 Task: Search for an email from 'shivani.mehra@softage.net' with the subject 'Regarding Last Meeting'.
Action: Mouse moved to (387, 9)
Screenshot: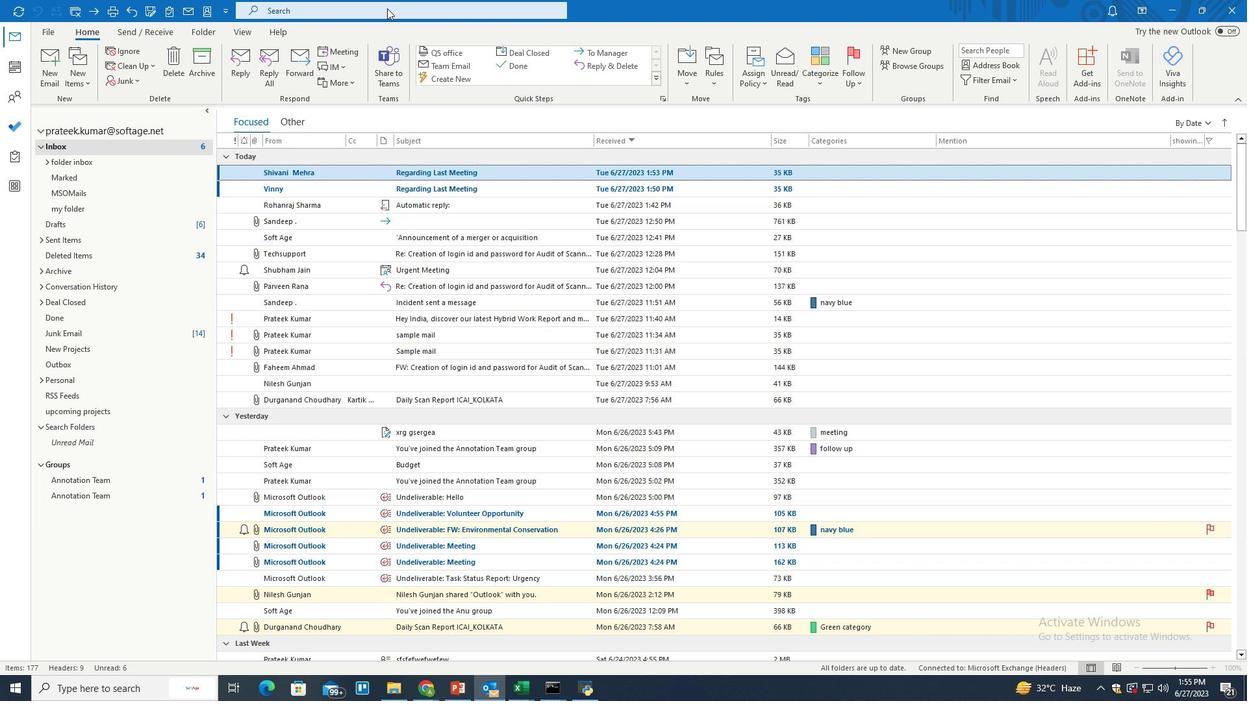 
Action: Mouse pressed left at (387, 9)
Screenshot: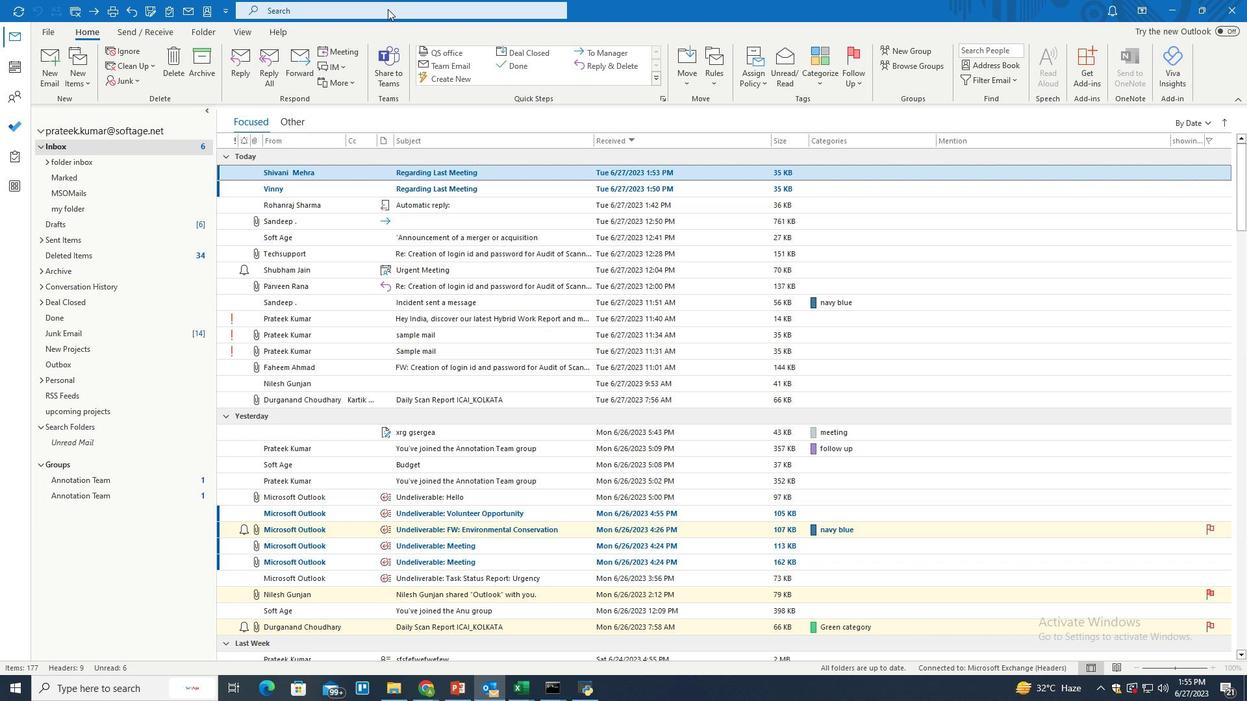 
Action: Mouse moved to (613, 9)
Screenshot: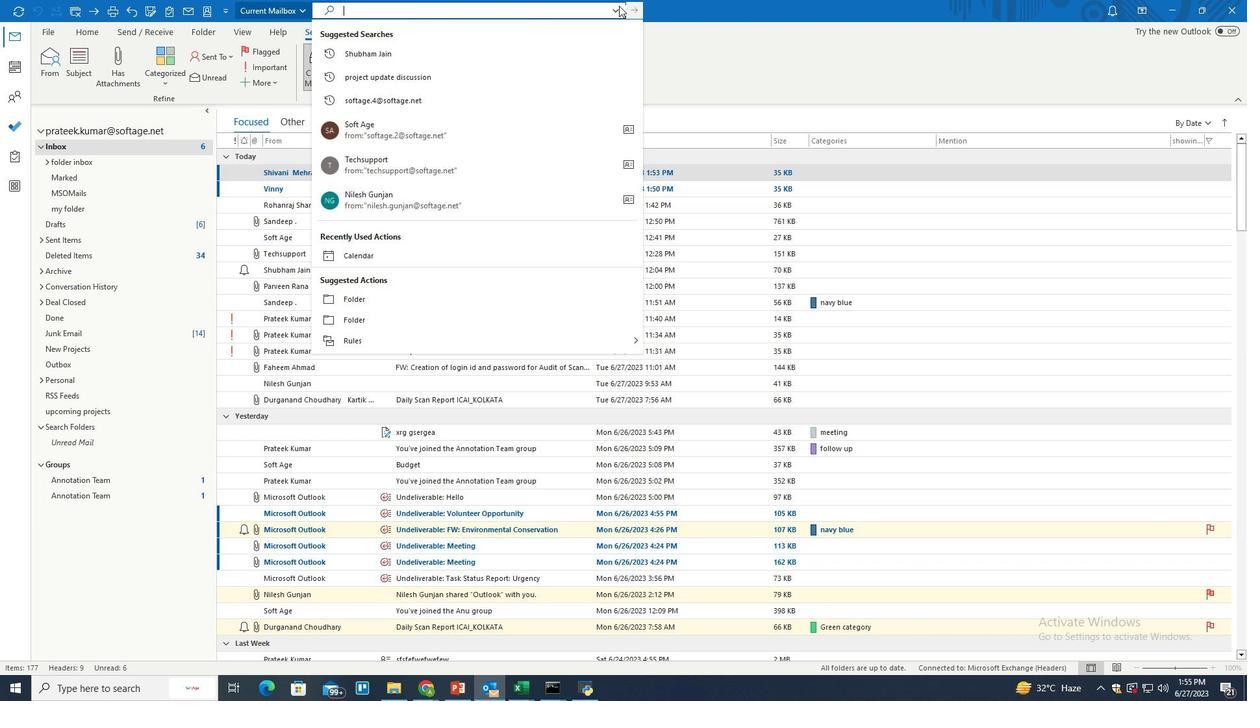 
Action: Mouse pressed left at (613, 9)
Screenshot: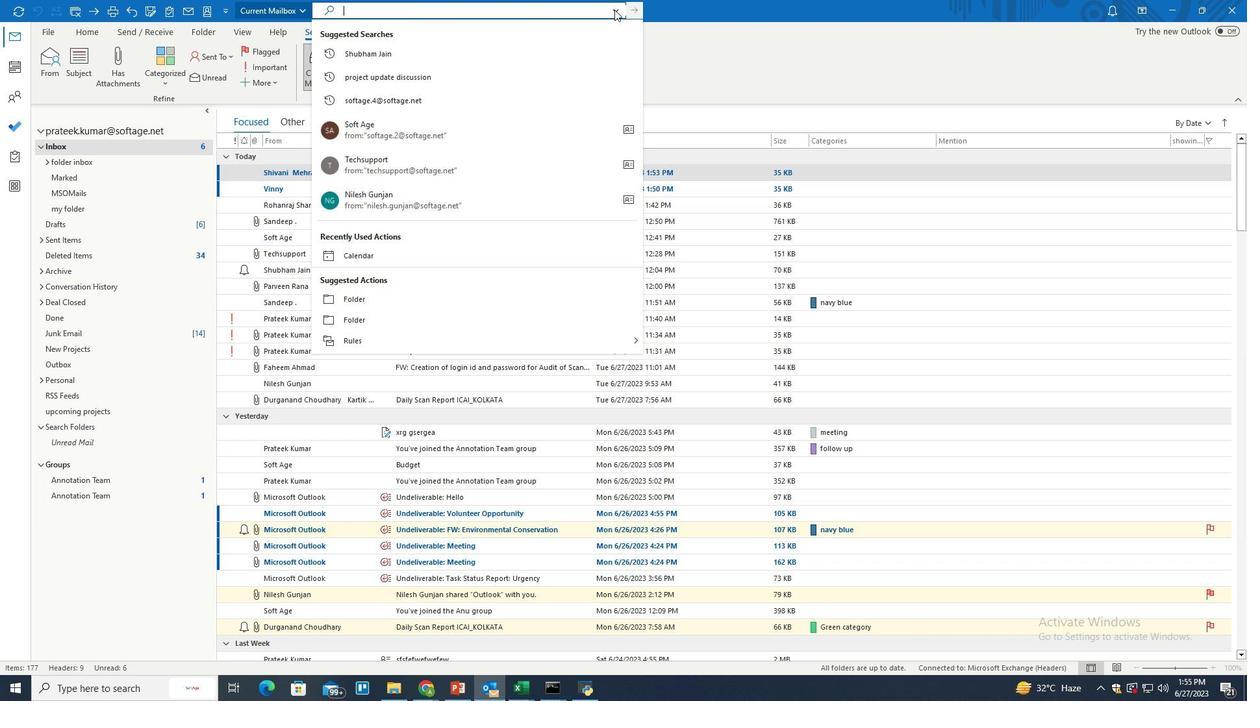 
Action: Mouse moved to (405, 181)
Screenshot: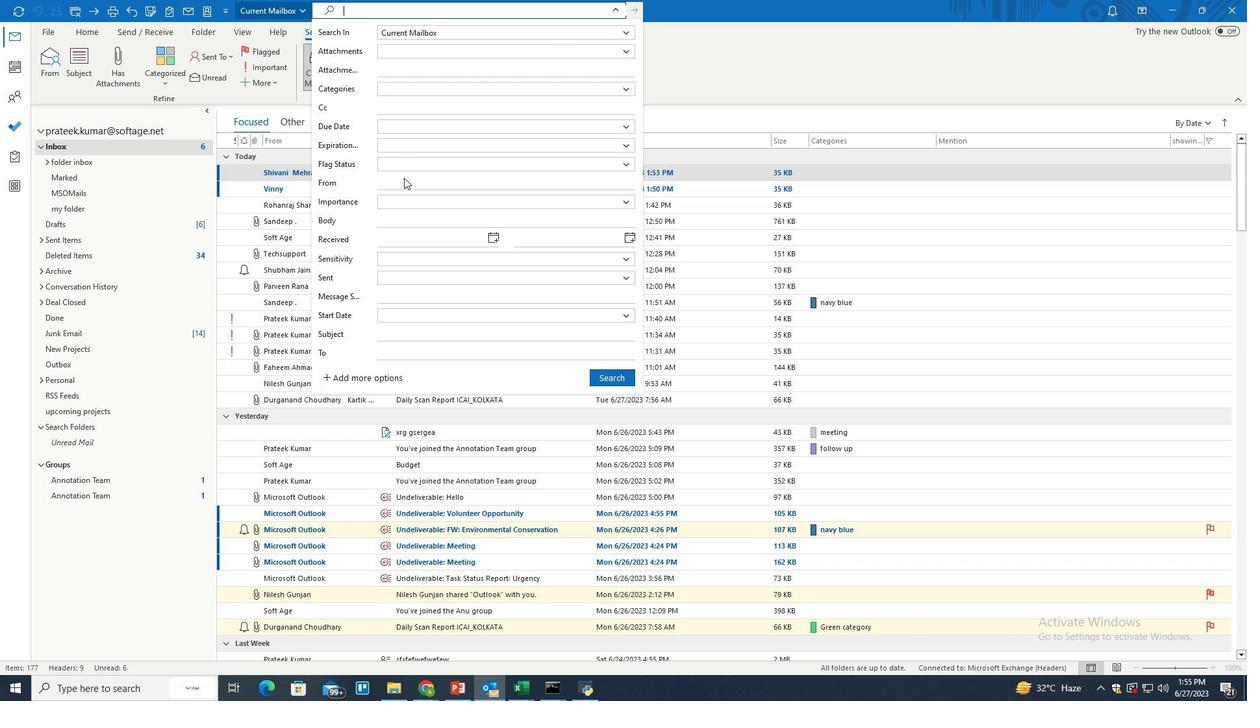 
Action: Mouse pressed left at (405, 181)
Screenshot: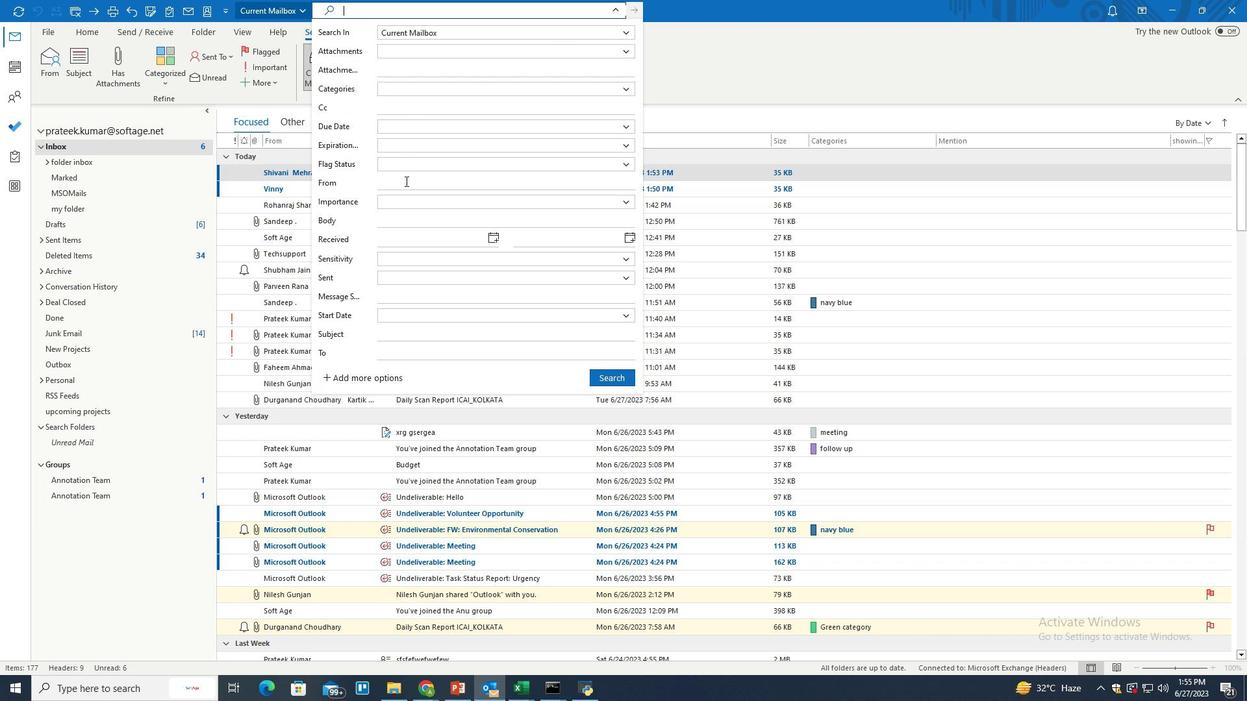 
Action: Key pressed shivani.mehra<Key.shift>@softage.net
Screenshot: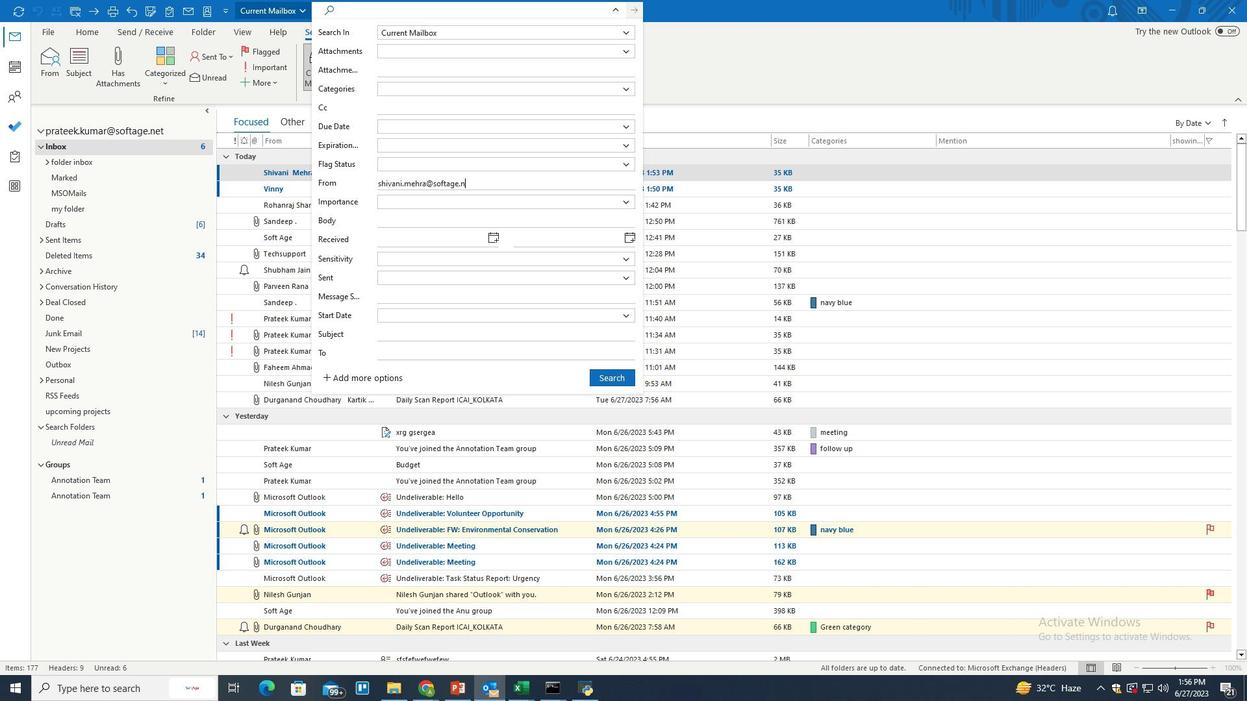 
Action: Mouse moved to (391, 331)
Screenshot: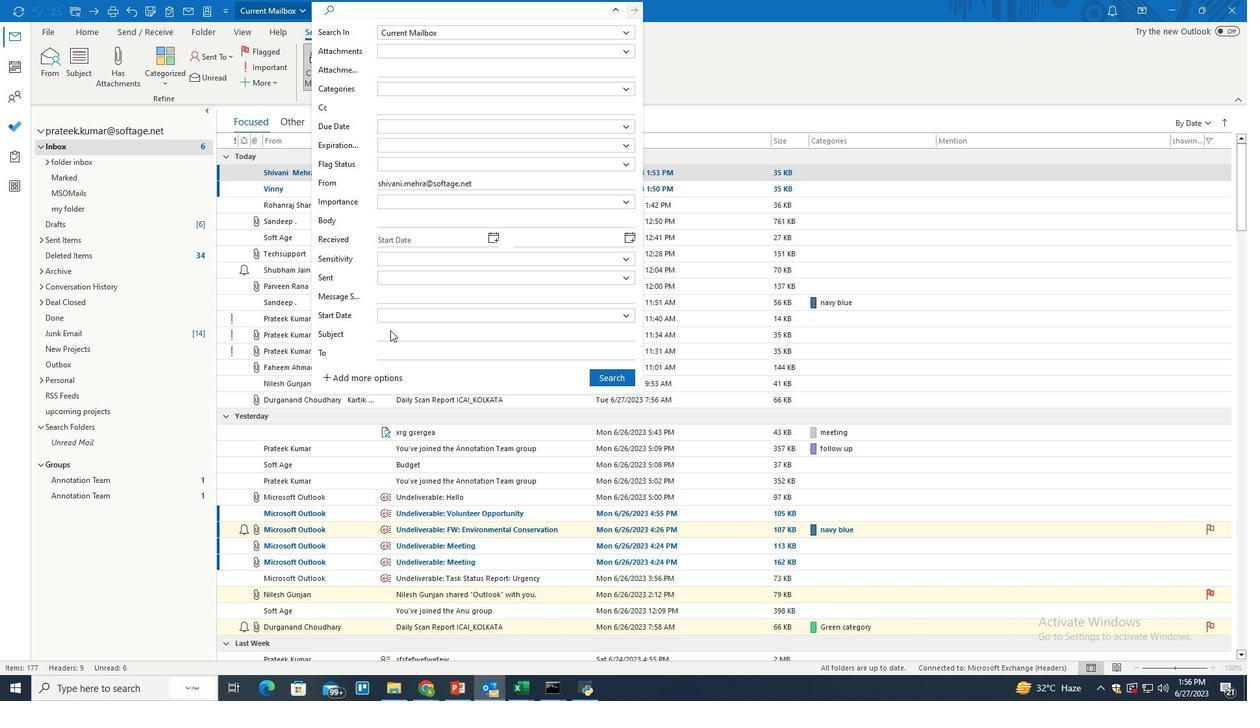 
Action: Mouse pressed left at (391, 331)
Screenshot: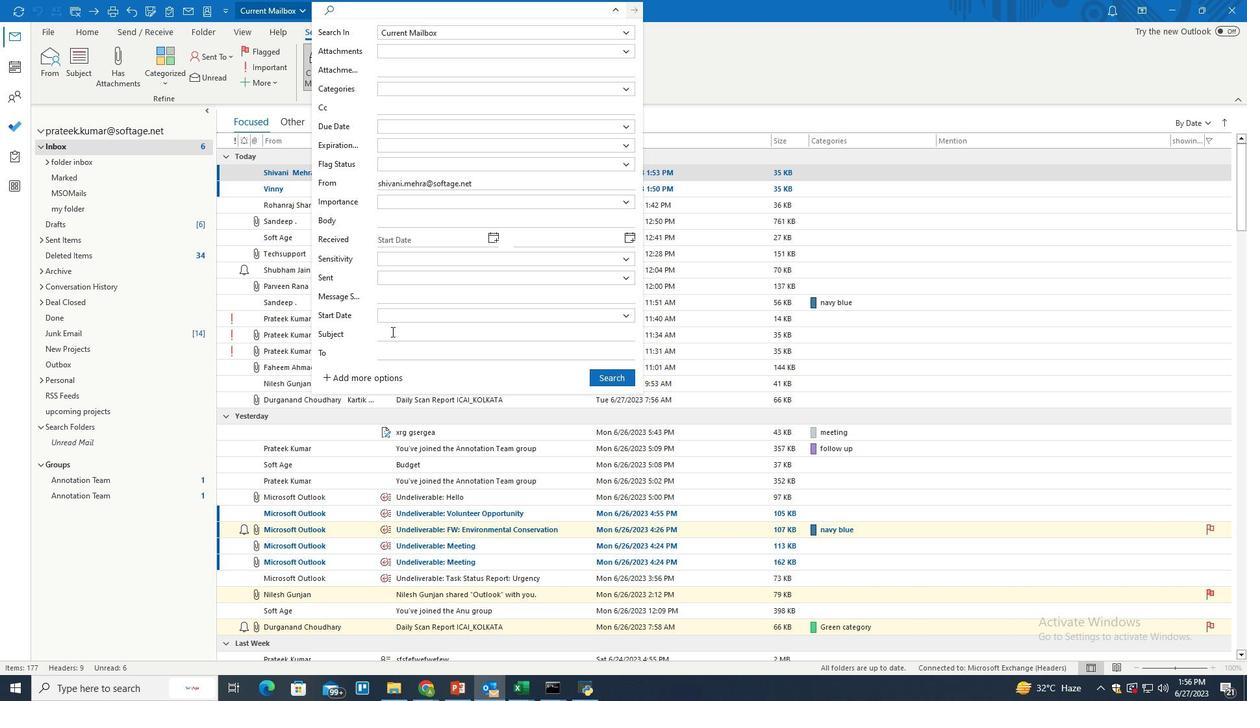 
Action: Key pressed <Key.shift>Regarding<Key.space><Key.shift>Last<Key.space><Key.shift>Meeting
Screenshot: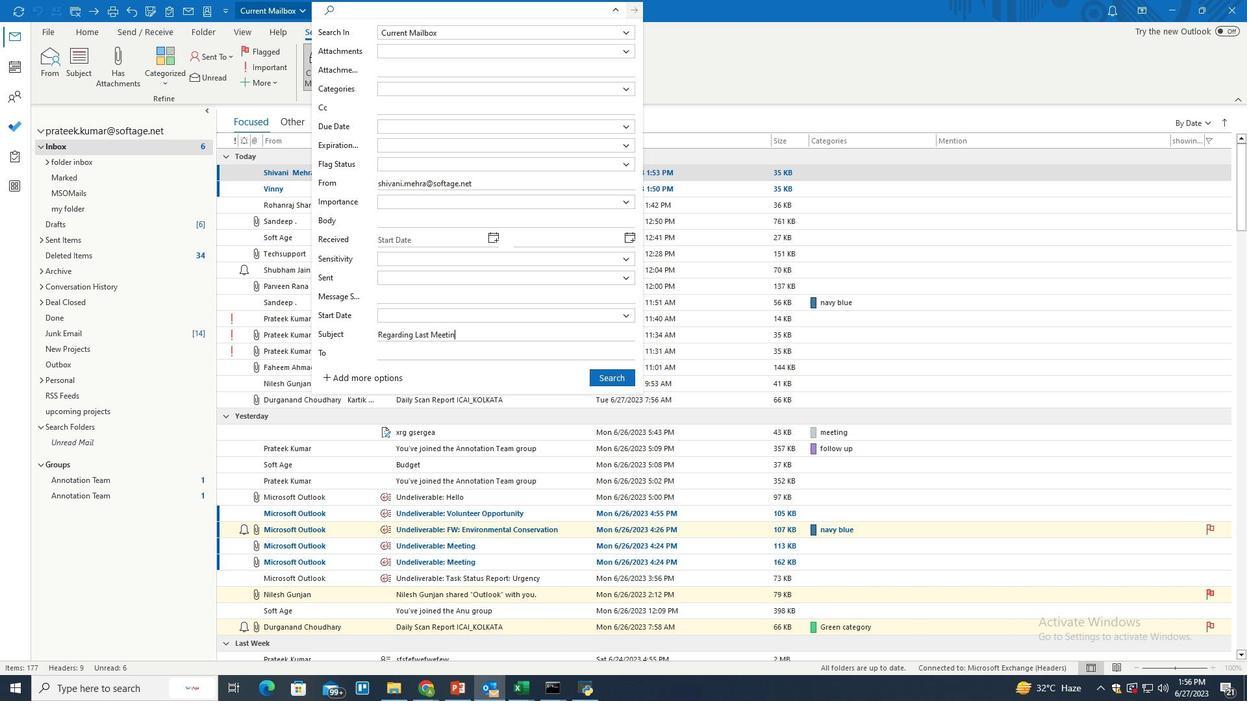 
Action: Mouse moved to (601, 378)
Screenshot: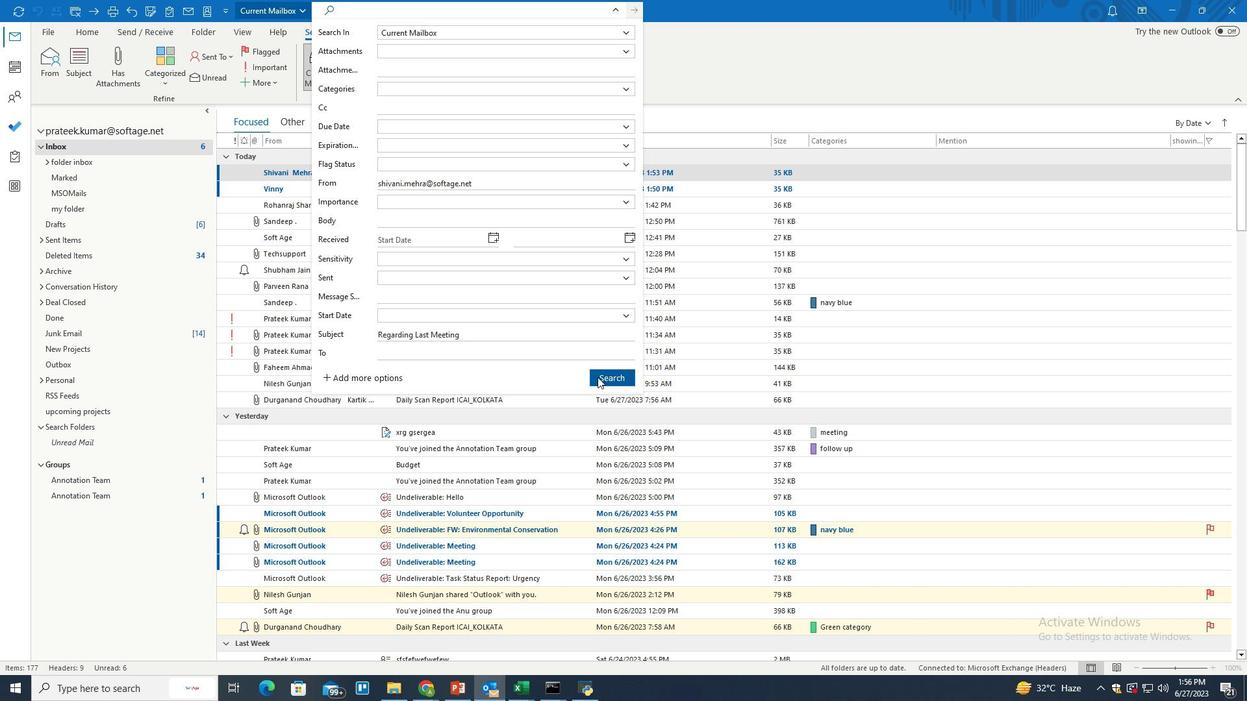 
Action: Mouse pressed left at (601, 378)
Screenshot: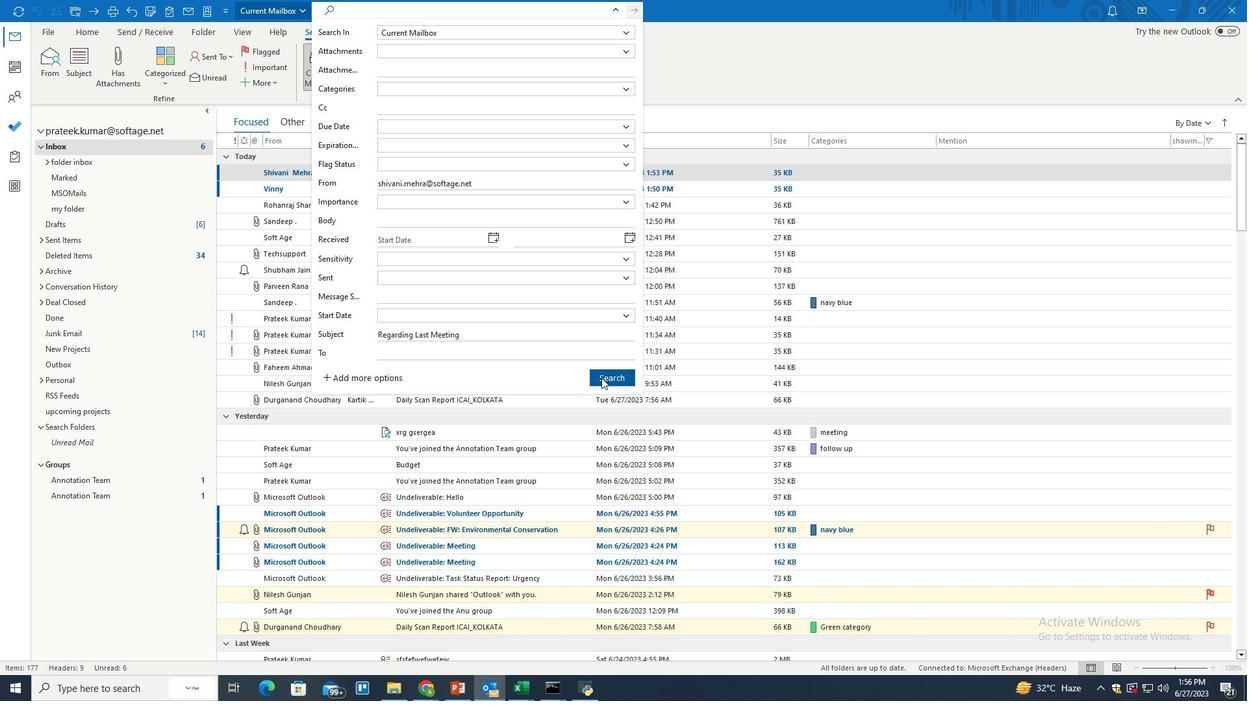 
Action: Mouse moved to (92, 29)
Screenshot: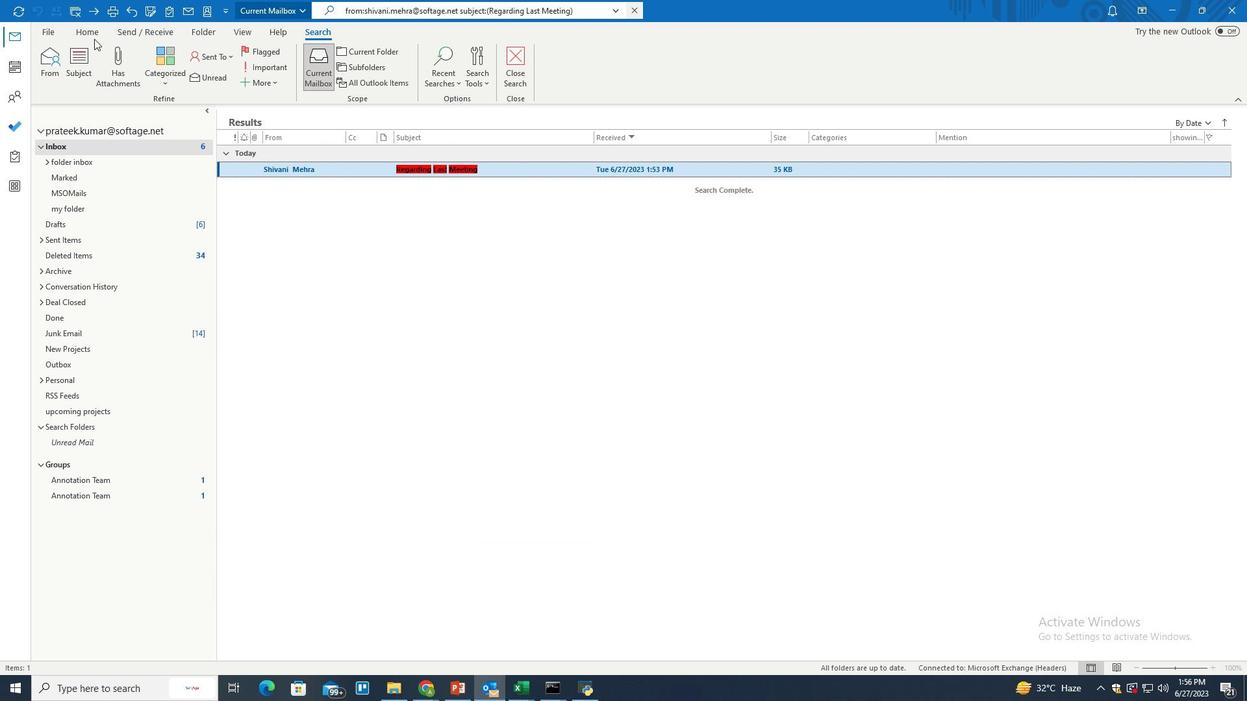 
Action: Mouse pressed left at (92, 29)
Screenshot: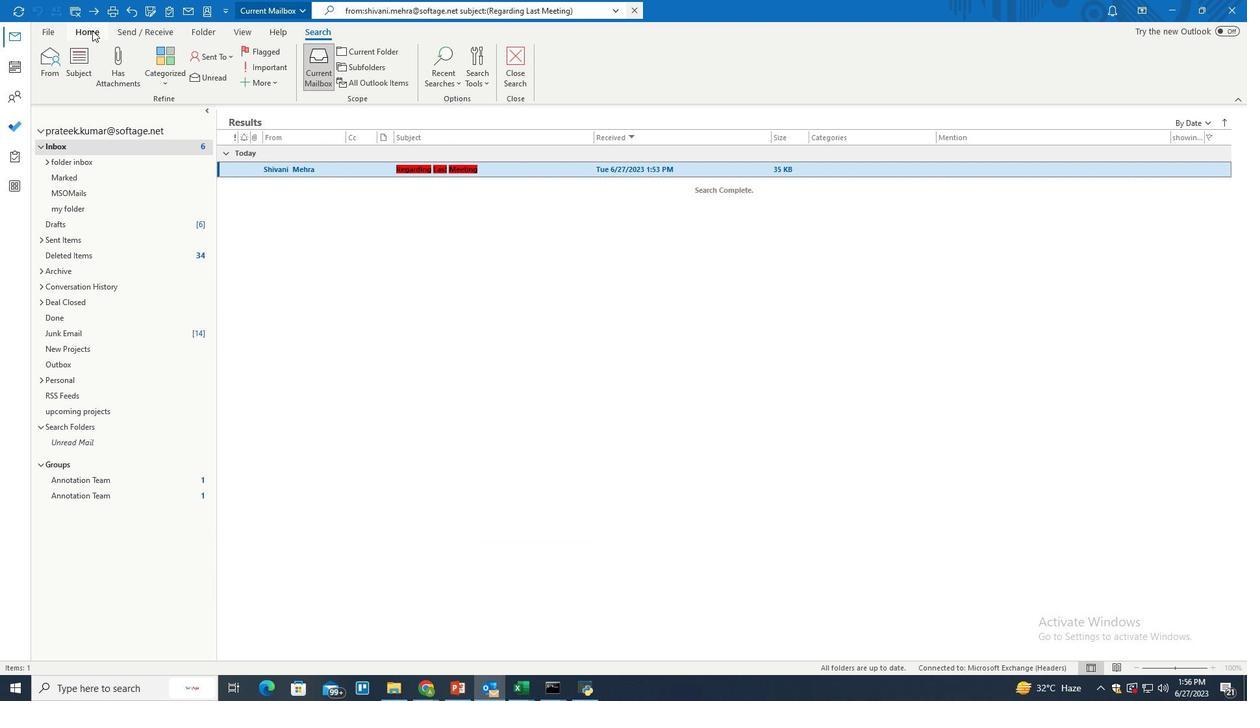 
Action: Mouse moved to (339, 168)
Screenshot: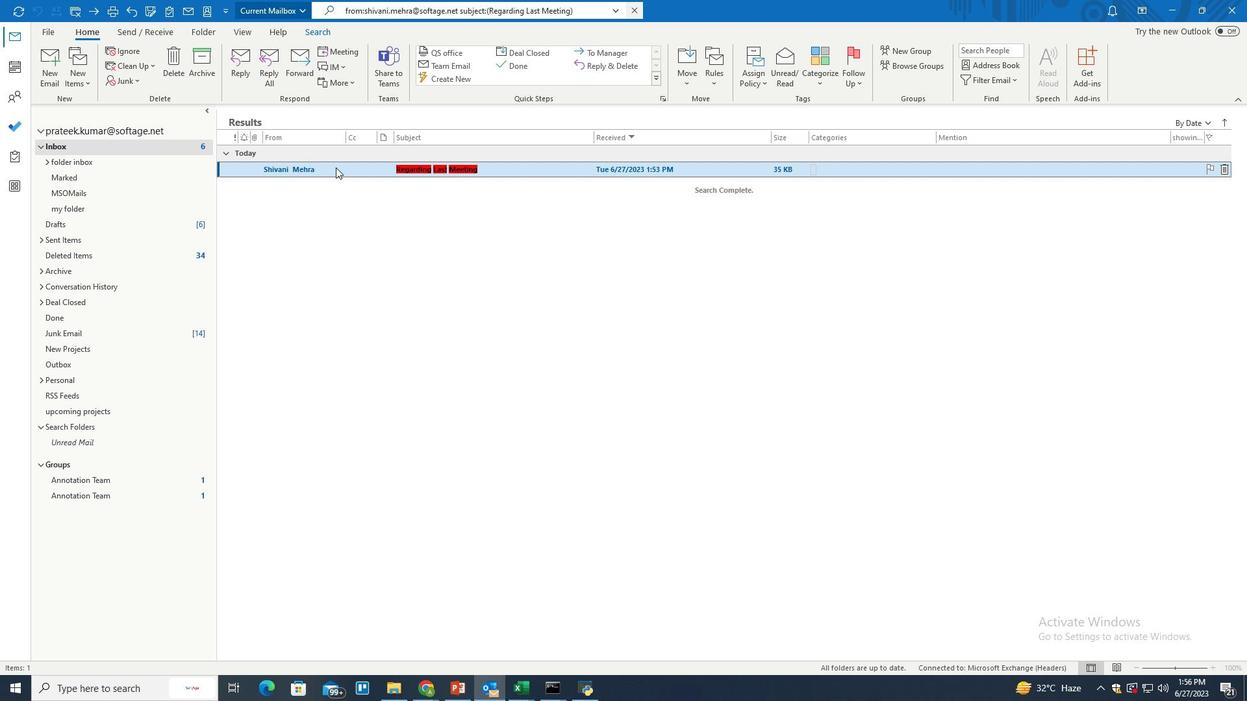 
Action: Mouse pressed left at (339, 168)
Screenshot: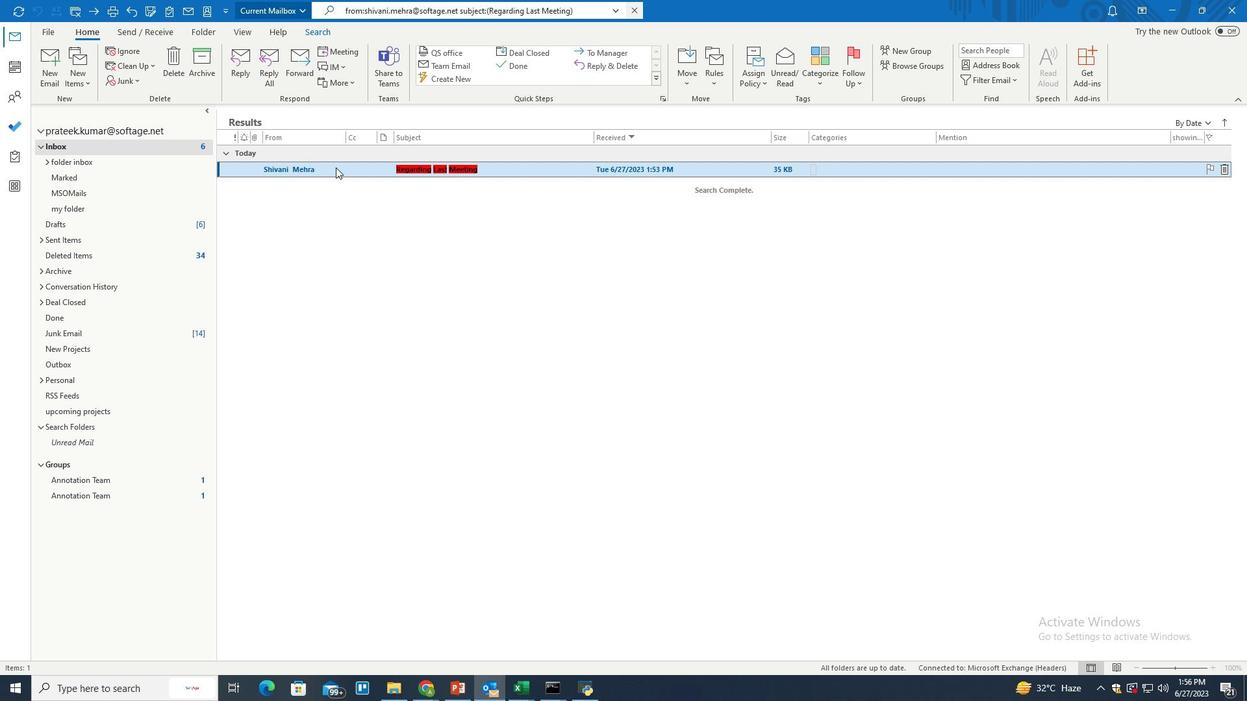 
Action: Mouse moved to (200, 66)
Screenshot: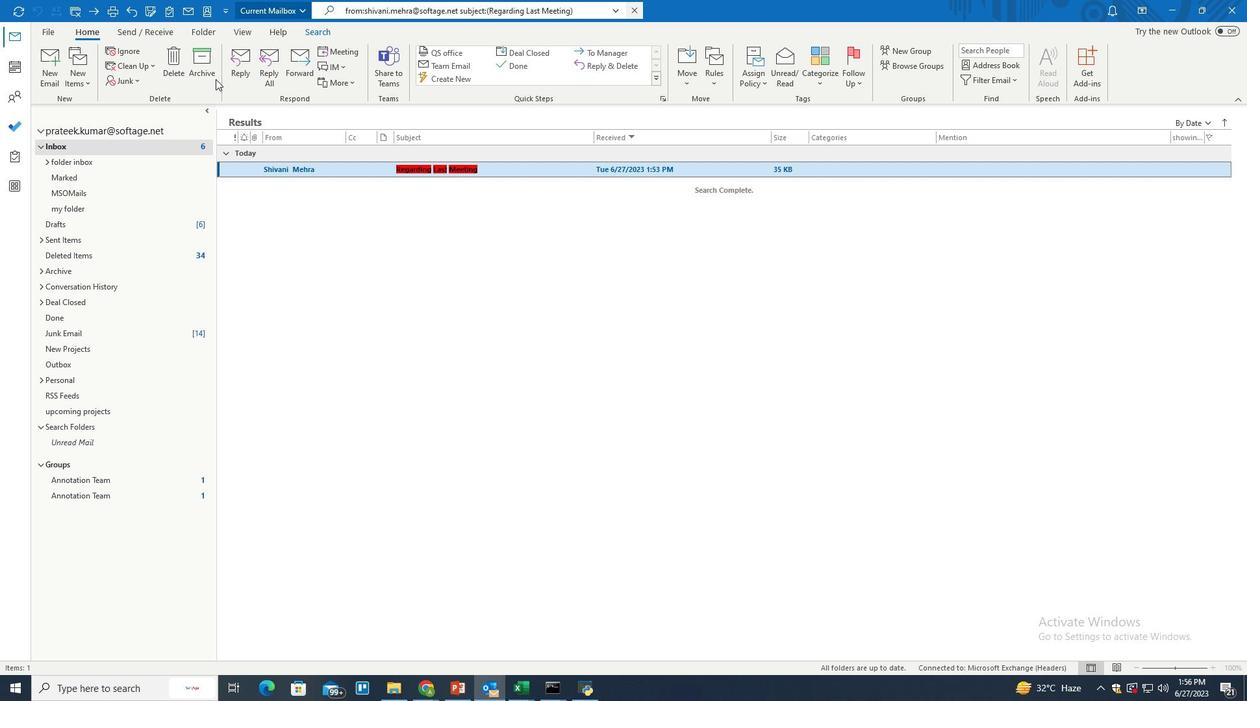 
Action: Mouse pressed left at (200, 66)
Screenshot: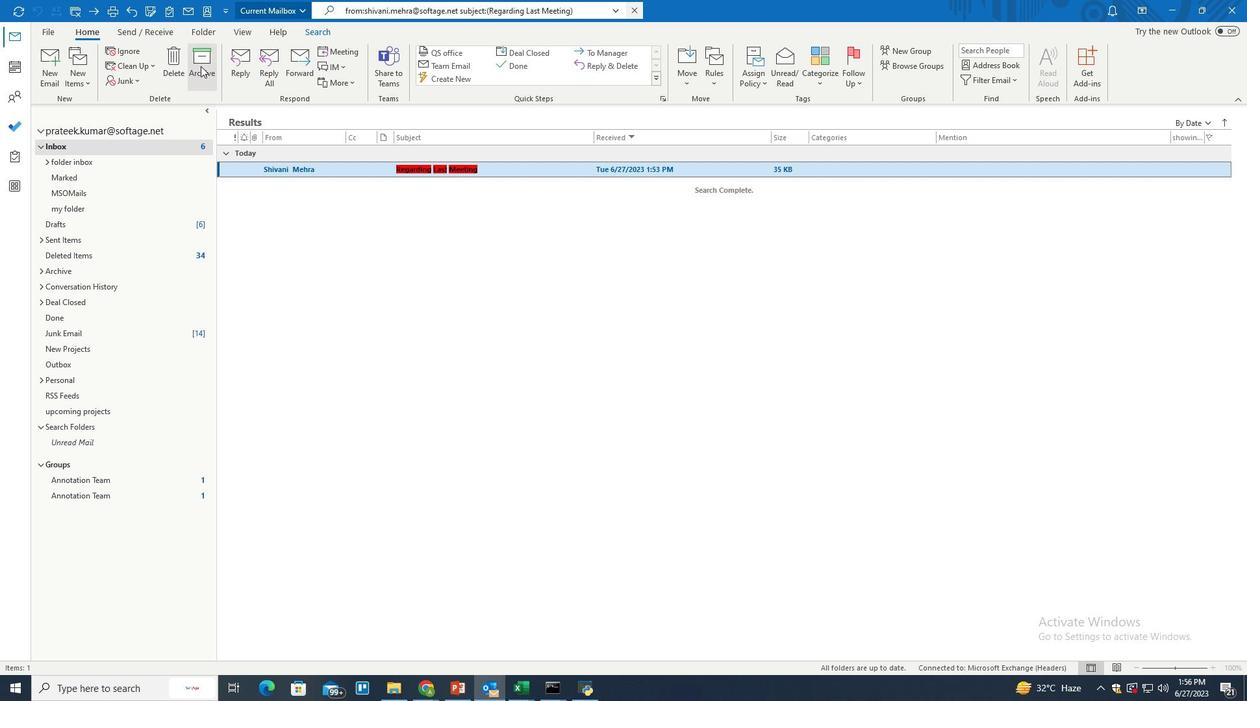 
Action: Mouse moved to (392, 226)
Screenshot: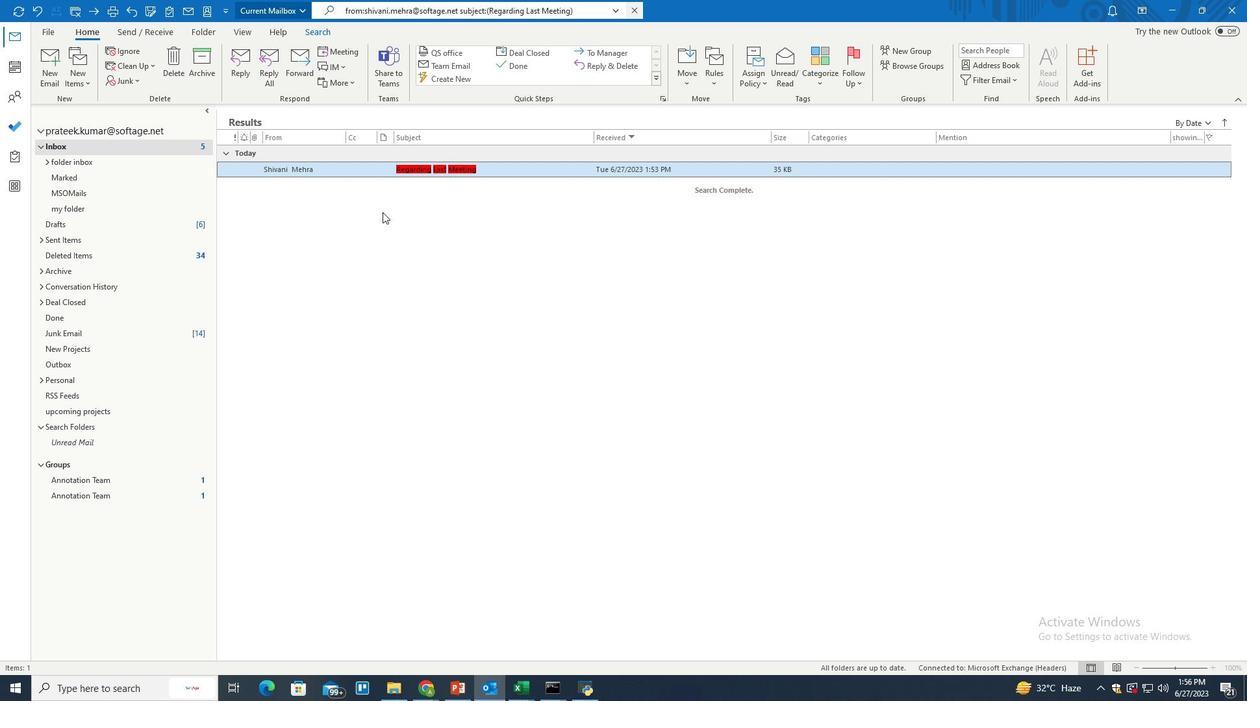 
